 Task: Make in the project TractLine a sprint 'Mission Impossible'.
Action: Mouse moved to (839, 188)
Screenshot: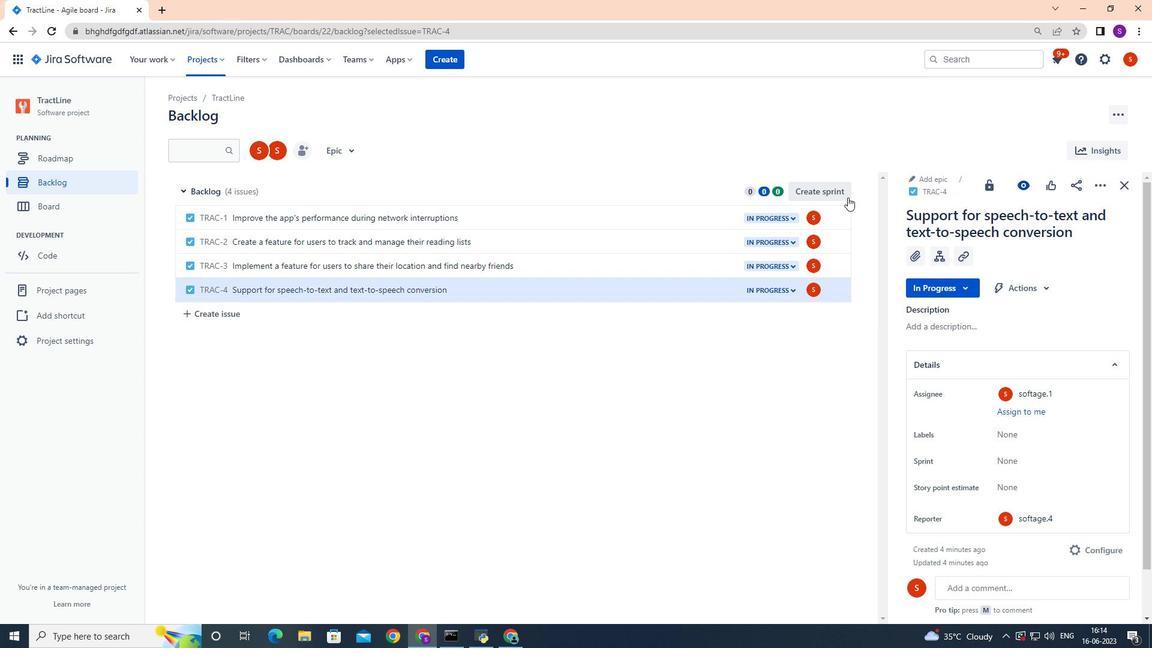 
Action: Mouse pressed left at (839, 188)
Screenshot: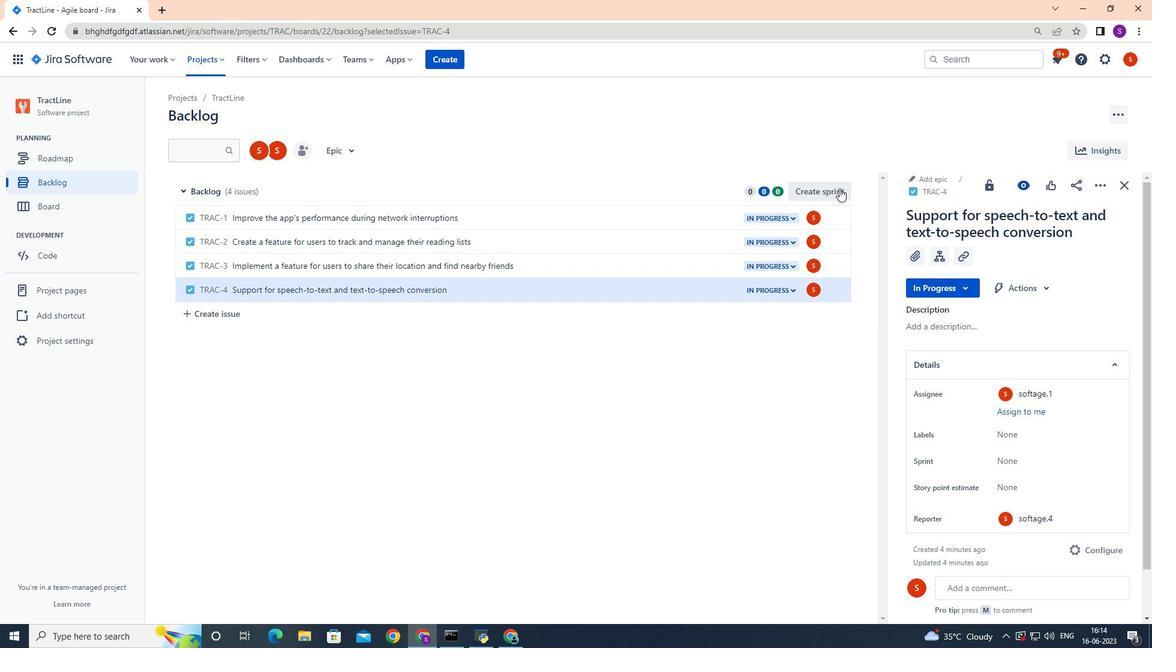 
Action: Mouse moved to (840, 189)
Screenshot: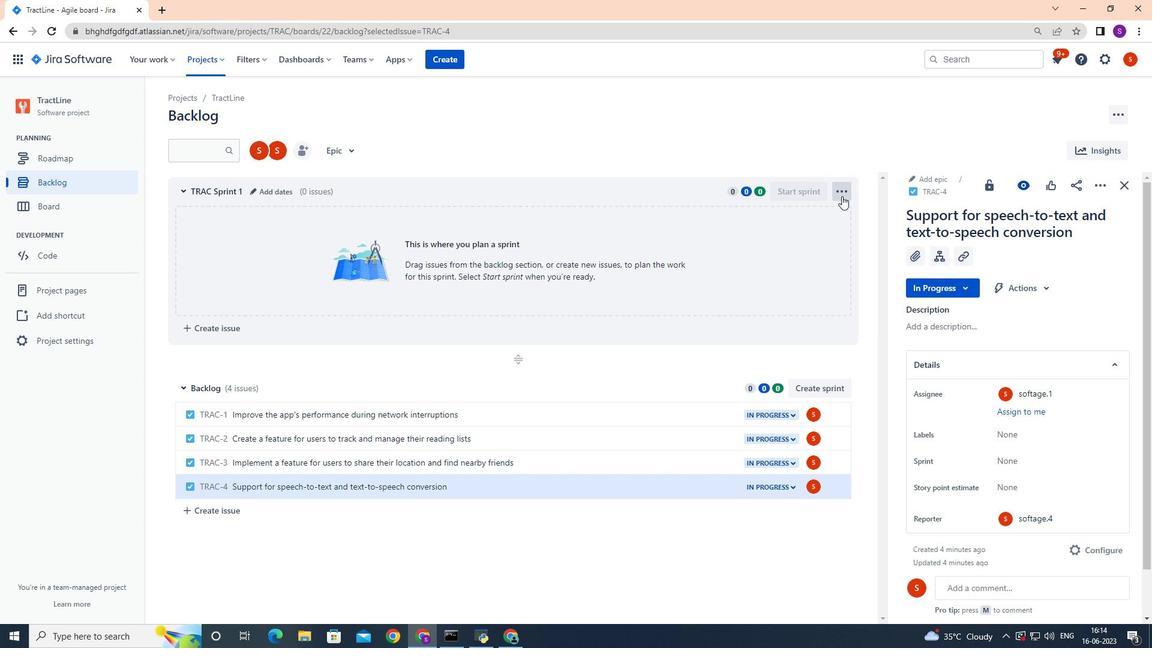 
Action: Mouse pressed left at (840, 189)
Screenshot: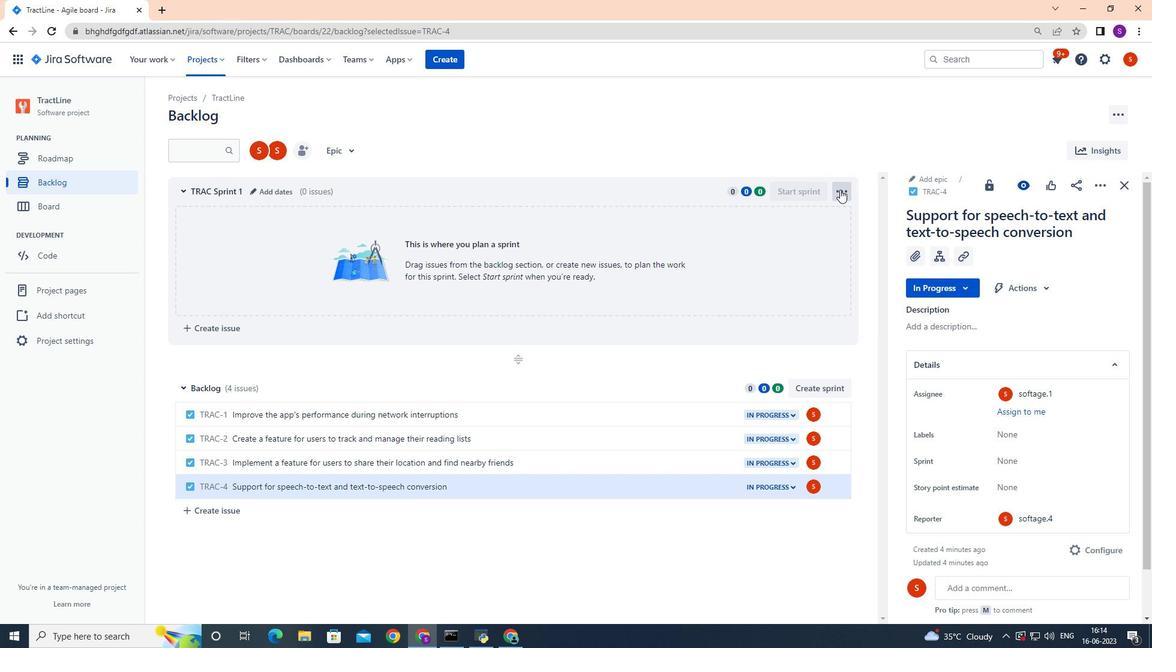 
Action: Mouse moved to (832, 216)
Screenshot: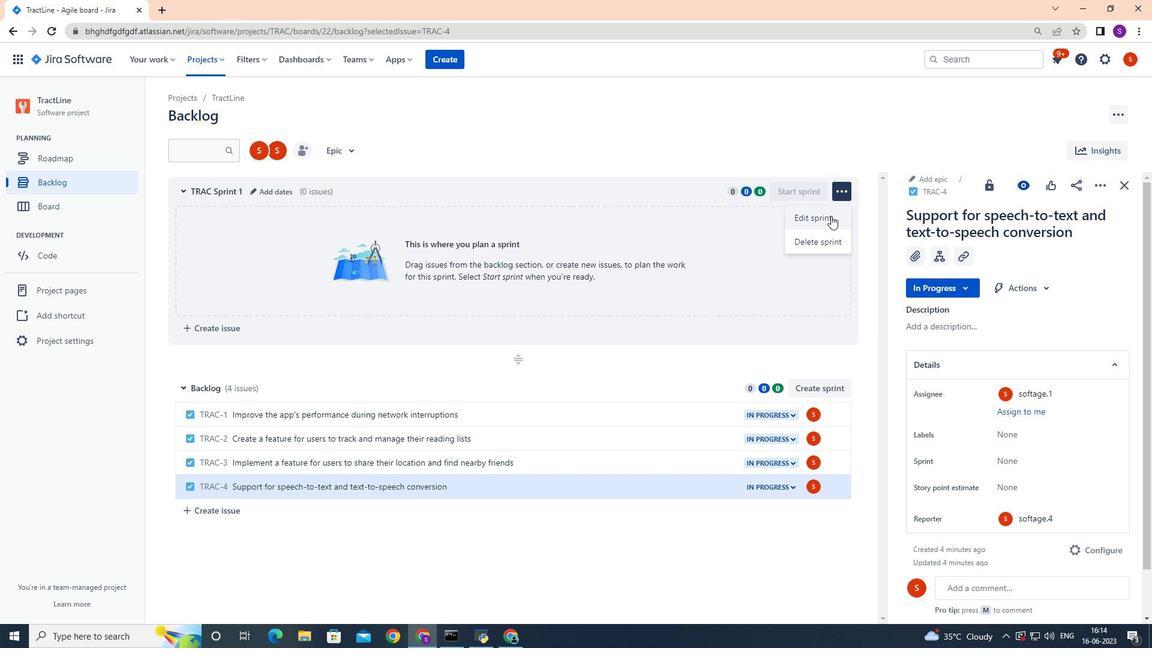 
Action: Mouse pressed left at (832, 216)
Screenshot: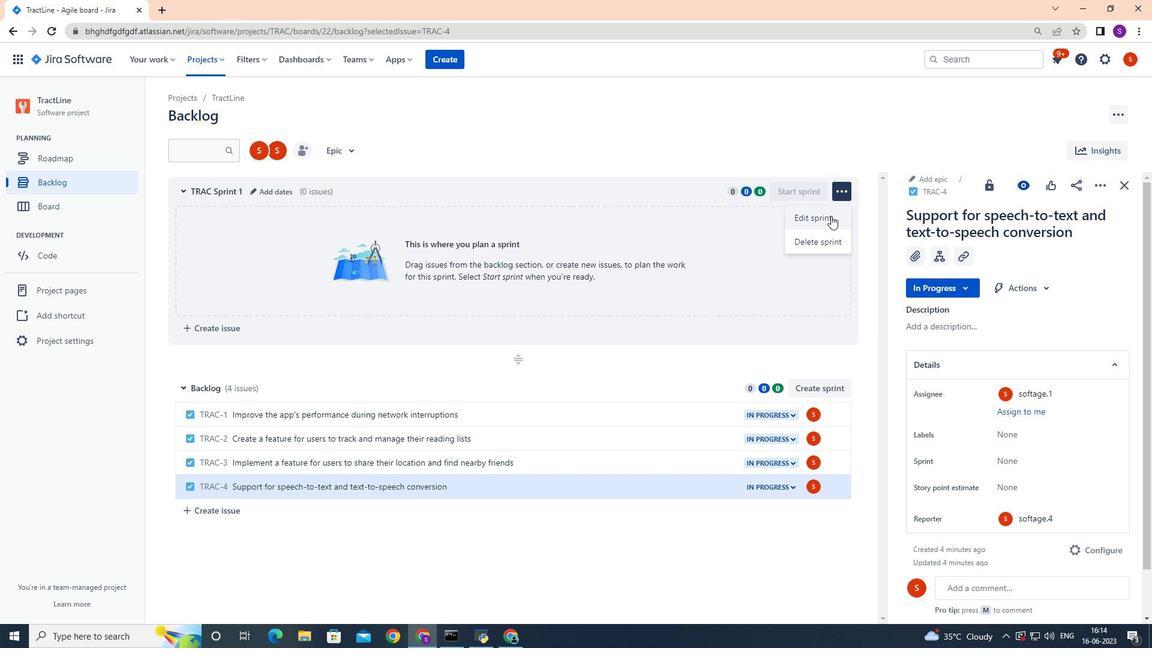 
Action: Mouse moved to (832, 212)
Screenshot: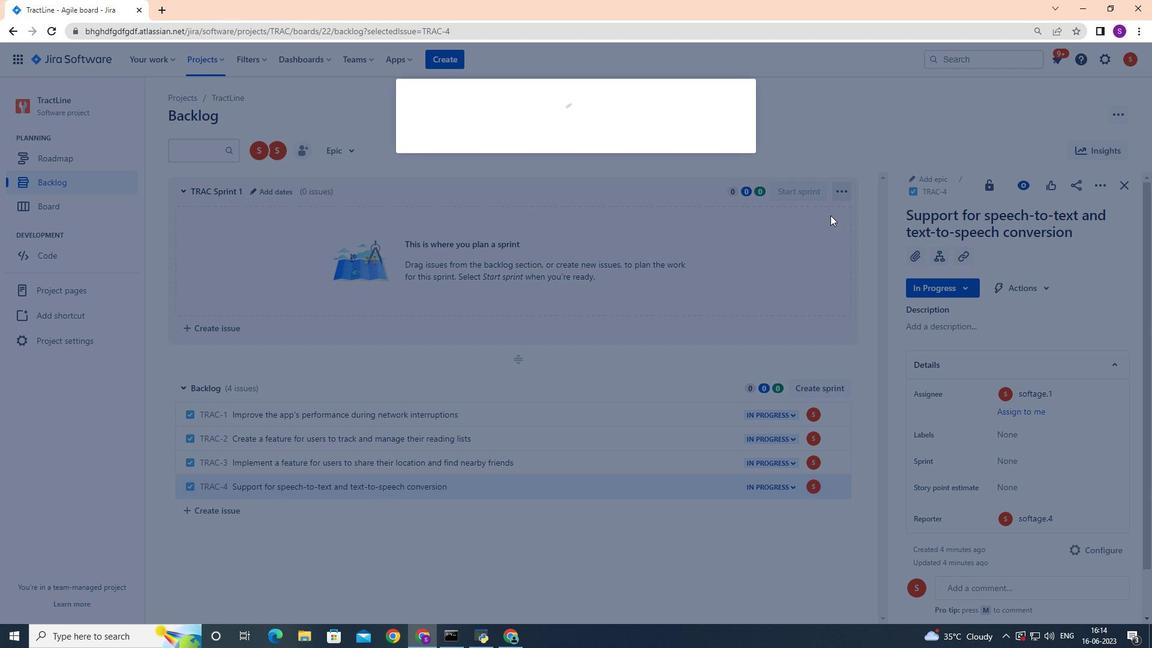 
Action: Key pressed <Key.backspace><Key.backspace><Key.backspace><Key.backspace><Key.backspace><Key.backspace><Key.backspace><Key.backspace><Key.backspace><Key.backspace><Key.backspace><Key.backspace><Key.backspace><Key.backspace><Key.backspace><Key.backspace><Key.backspace><Key.backspace><Key.backspace><Key.backspace><Key.backspace><Key.backspace><Key.backspace><Key.backspace><Key.backspace><Key.backspace><Key.shift>Mission<Key.space><Key.shift>Imo<Key.backspace>possible
Screenshot: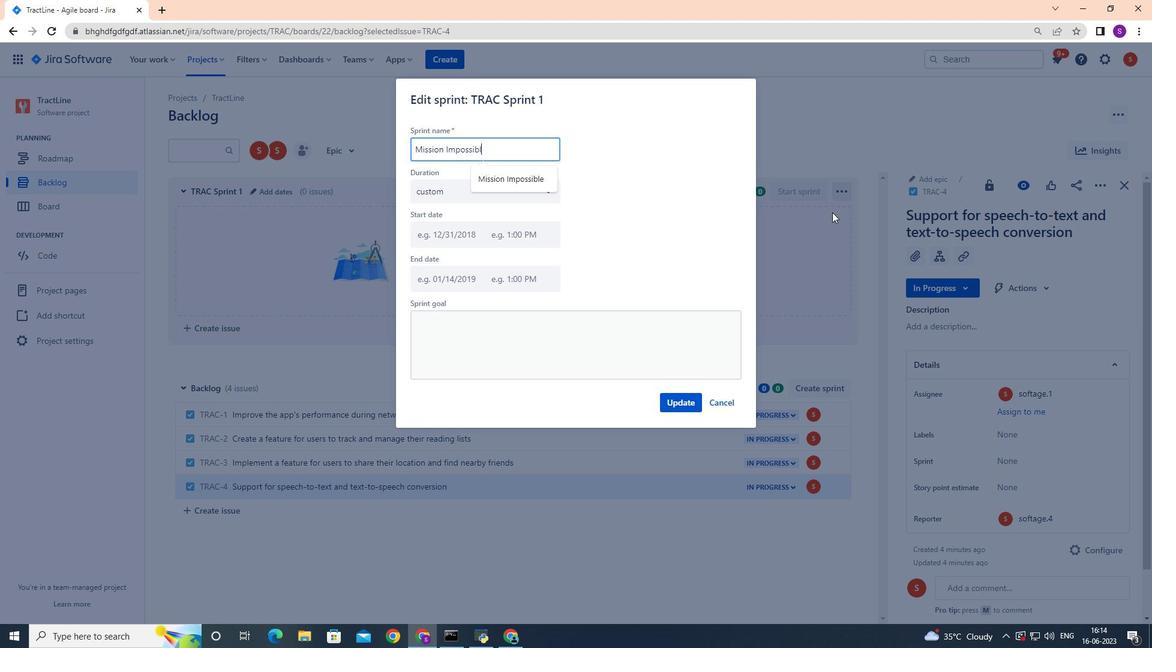 
Action: Mouse moved to (685, 396)
Screenshot: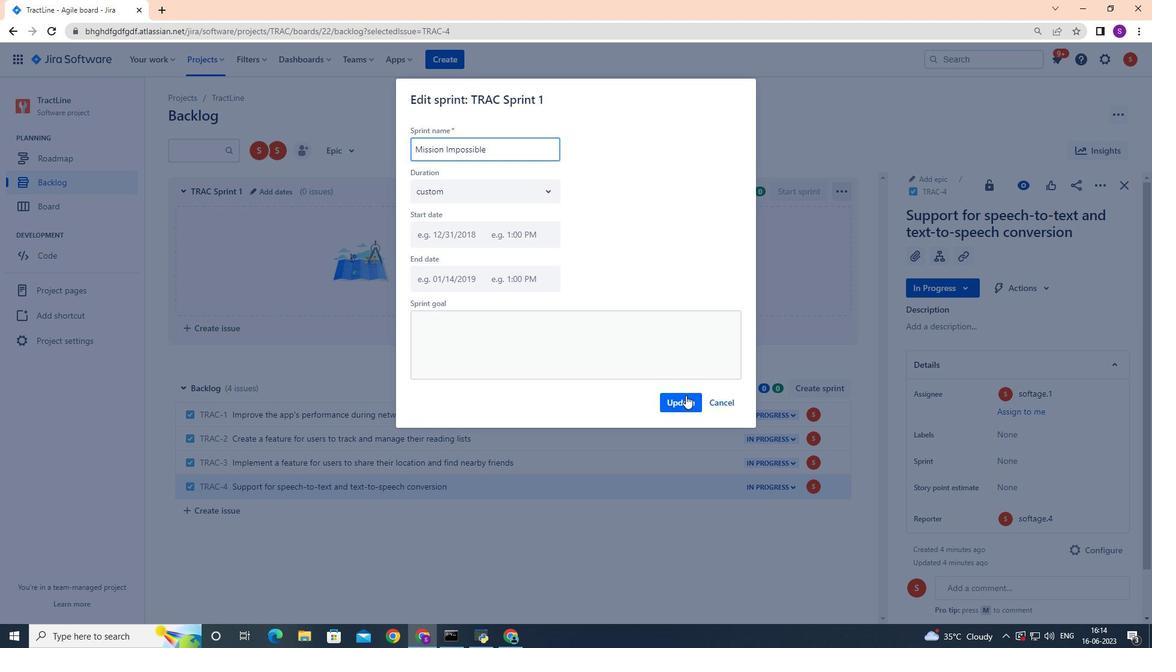 
Action: Mouse pressed left at (685, 396)
Screenshot: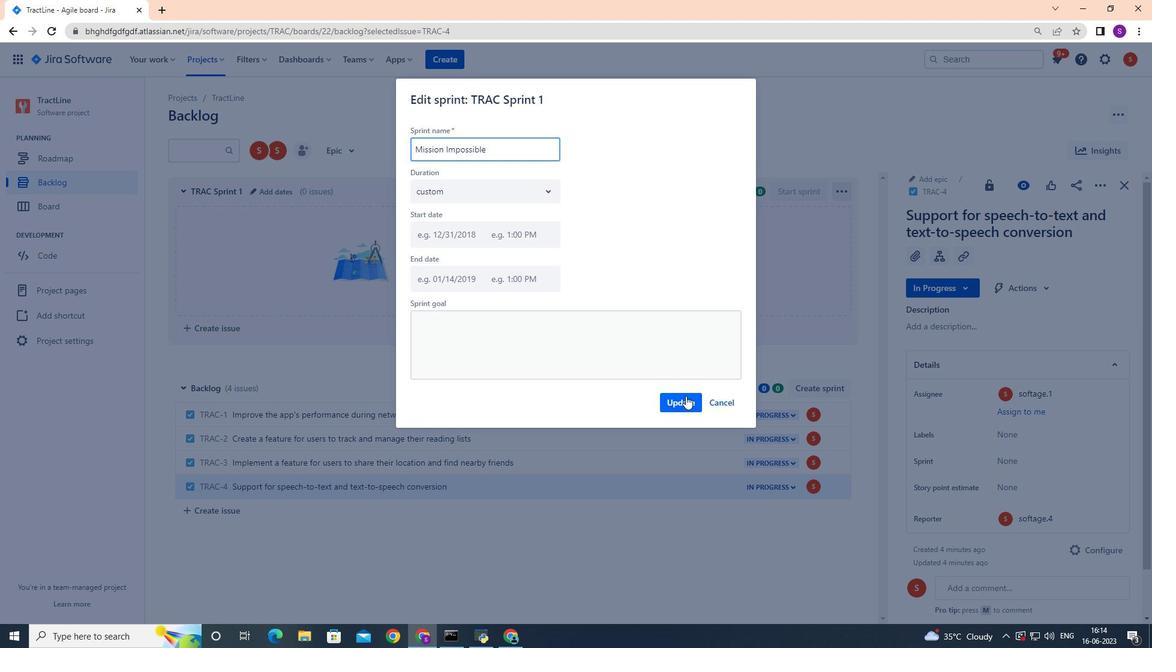 
Action: Mouse moved to (681, 402)
Screenshot: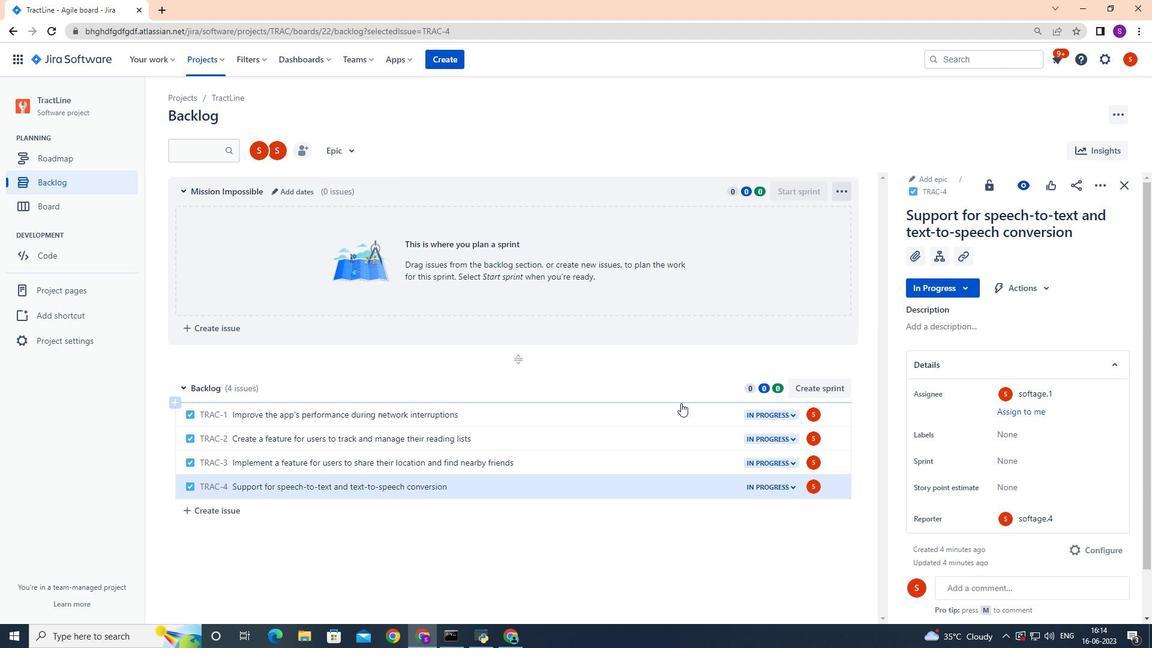
